 Task: In the  document Alex.epubMake this file  'available offline' Add shortcut to Drive 'My Drive'Email the file to   softage.5@softage.net, with message attached Action Required: This requires your review and response. and file type: 'RTF'
Action: Mouse moved to (46, 74)
Screenshot: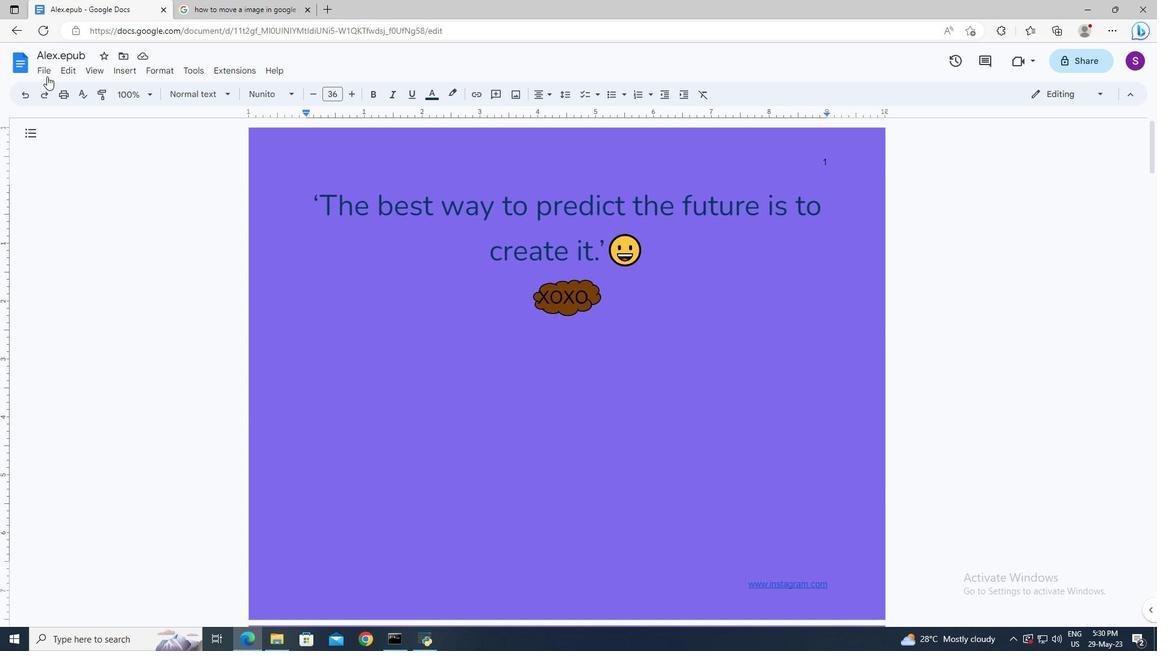 
Action: Mouse pressed left at (46, 74)
Screenshot: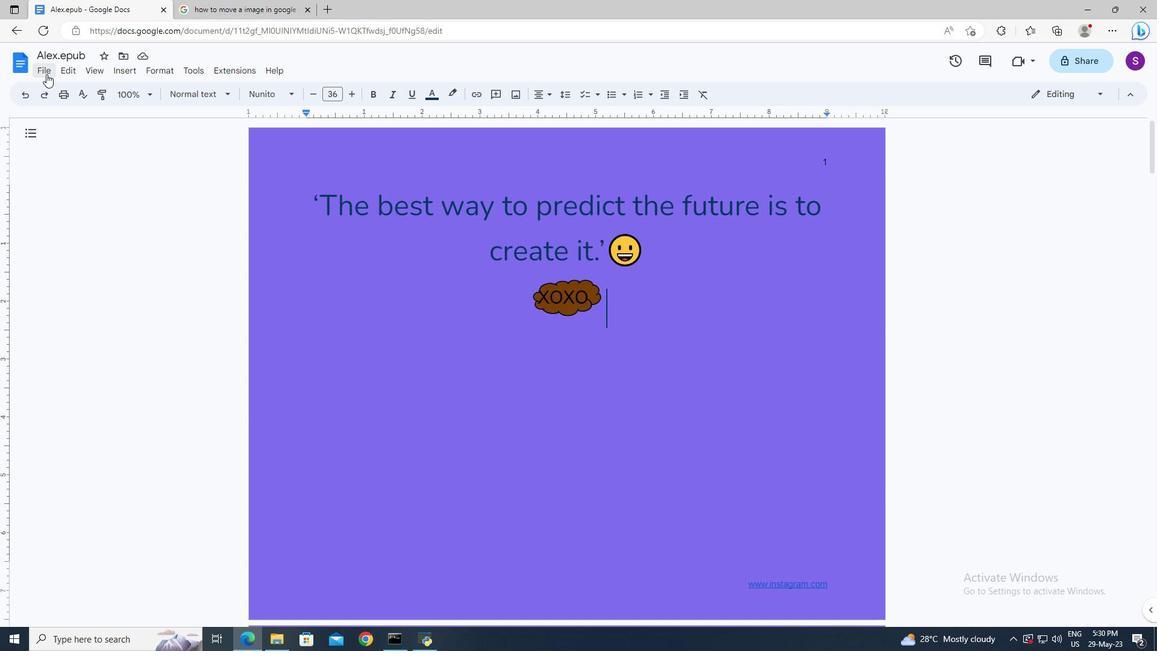 
Action: Mouse moved to (94, 330)
Screenshot: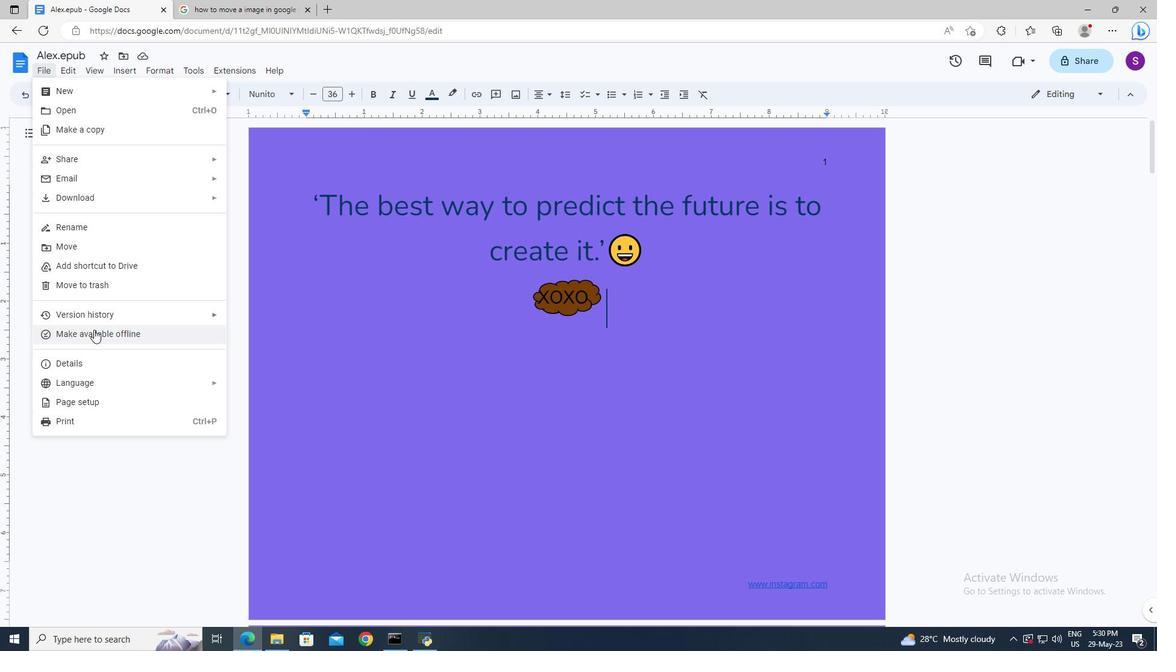 
Action: Mouse pressed left at (94, 330)
Screenshot: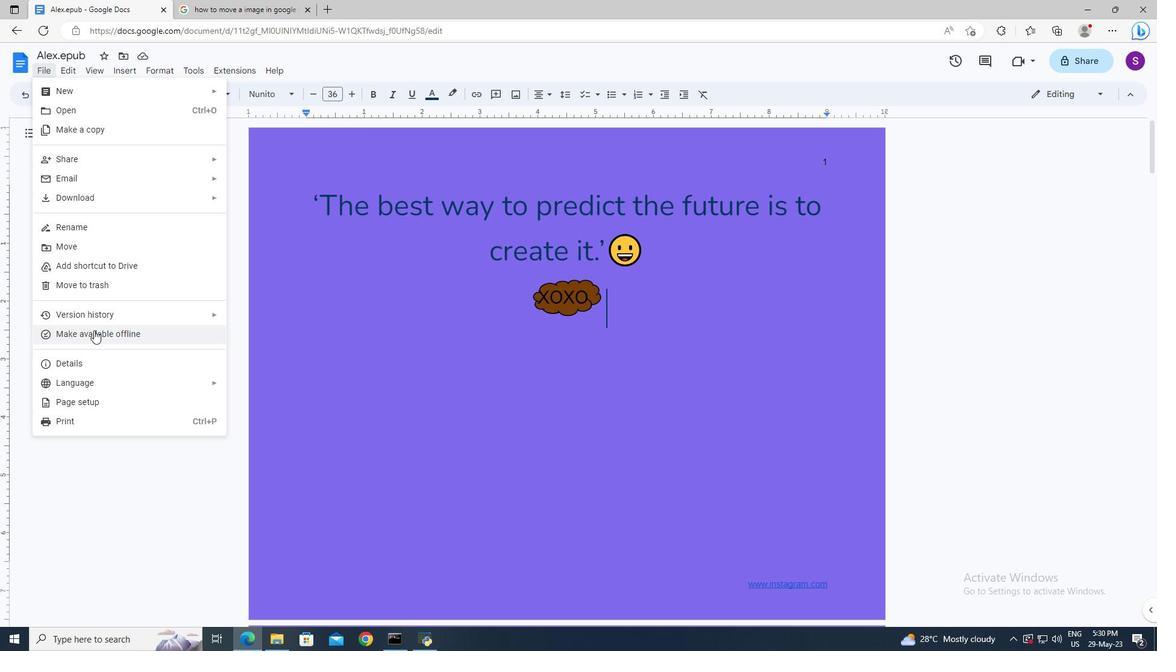 
Action: Mouse moved to (44, 72)
Screenshot: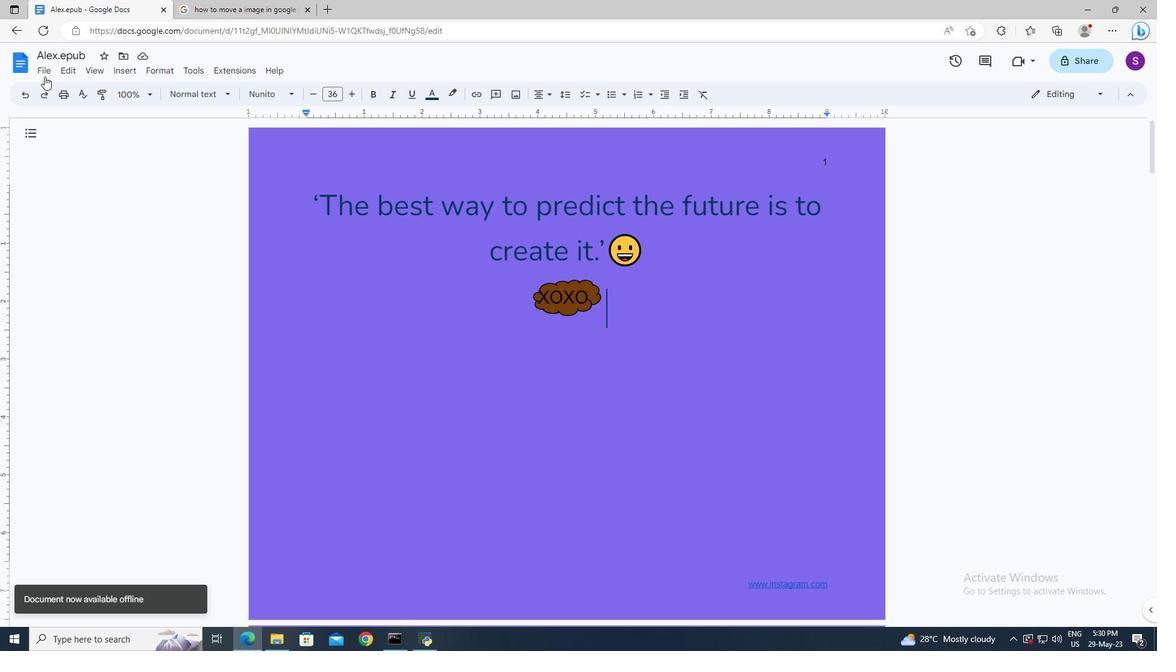
Action: Mouse pressed left at (44, 72)
Screenshot: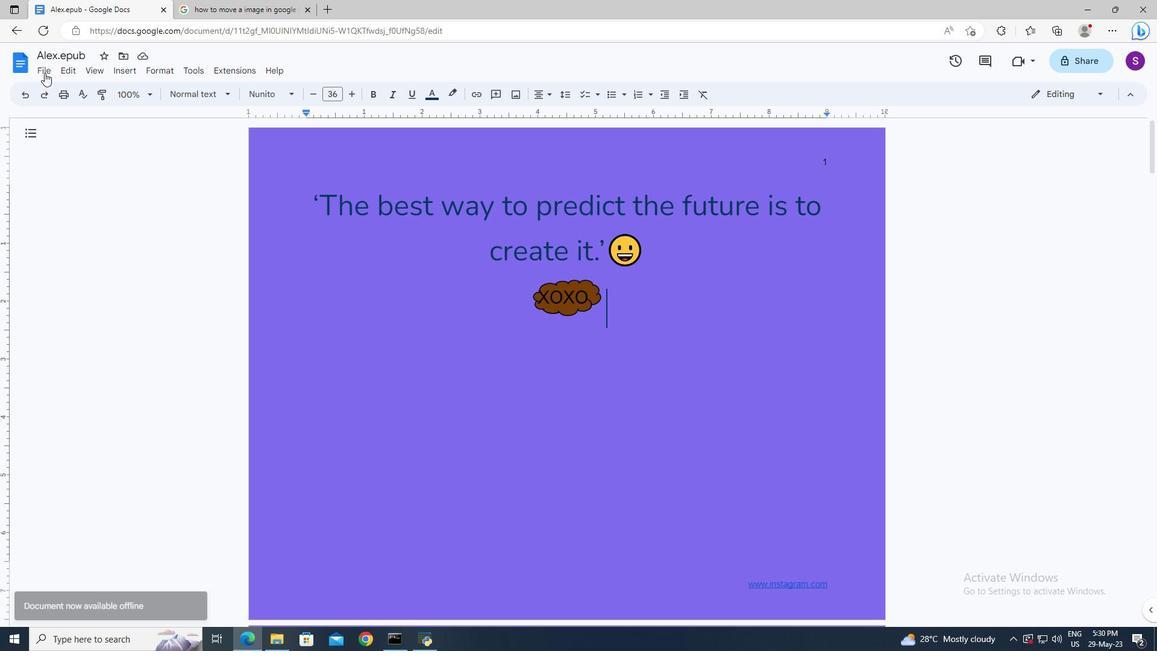 
Action: Mouse moved to (83, 261)
Screenshot: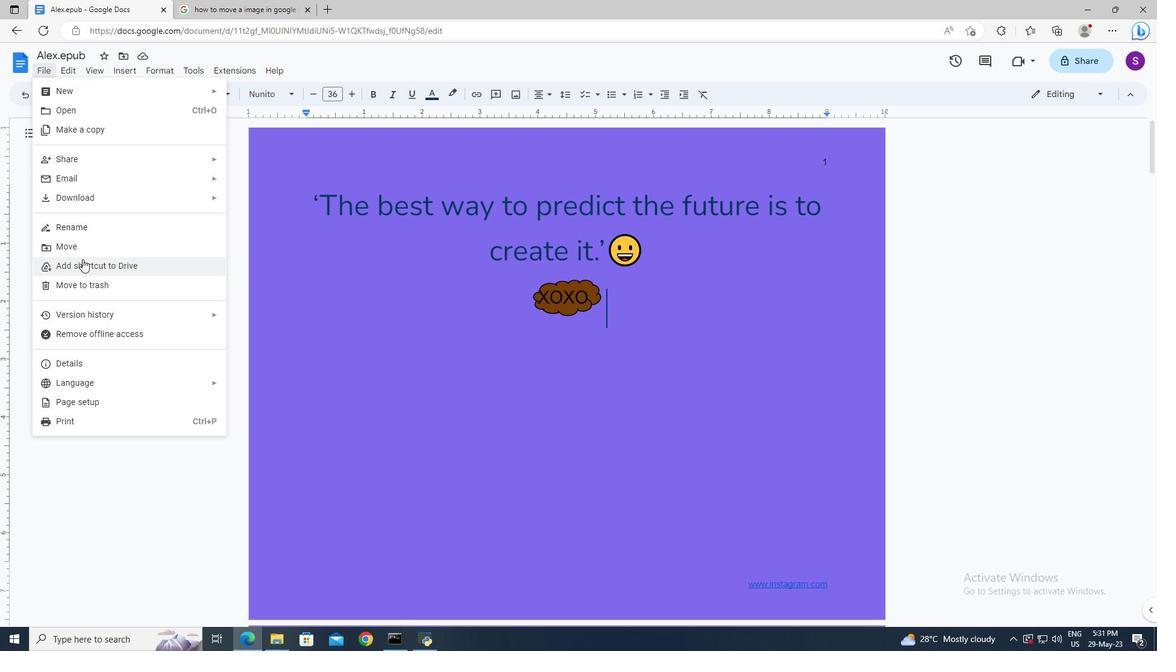 
Action: Mouse pressed left at (83, 261)
Screenshot: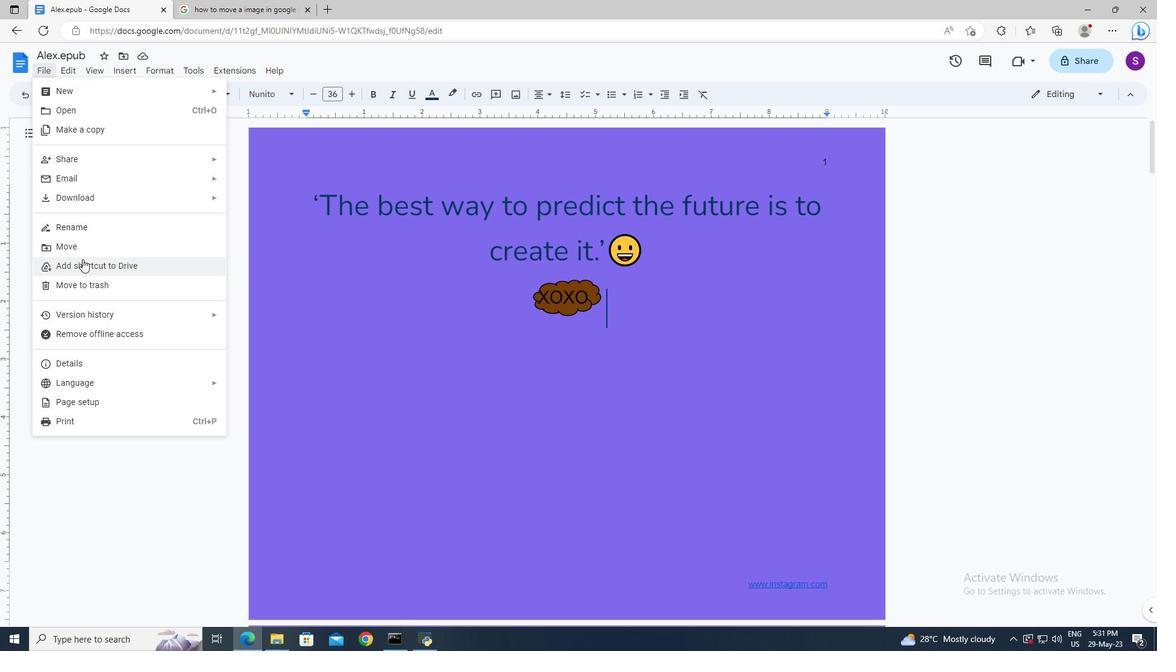 
Action: Mouse moved to (170, 115)
Screenshot: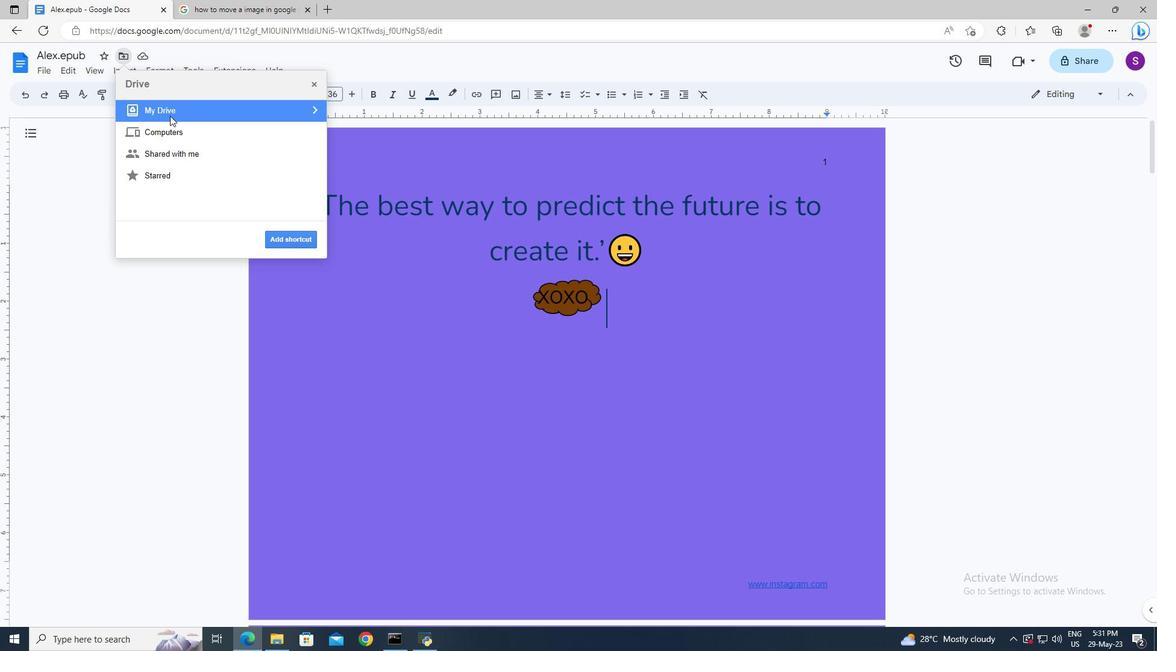 
Action: Mouse pressed left at (170, 115)
Screenshot: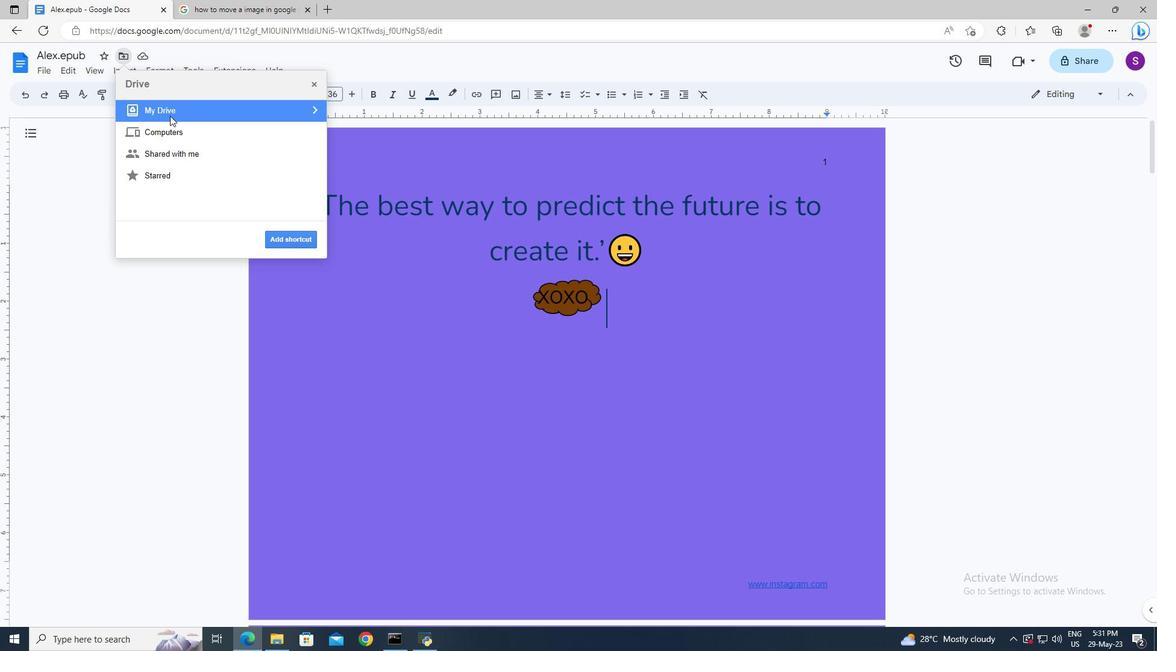 
Action: Mouse moved to (158, 110)
Screenshot: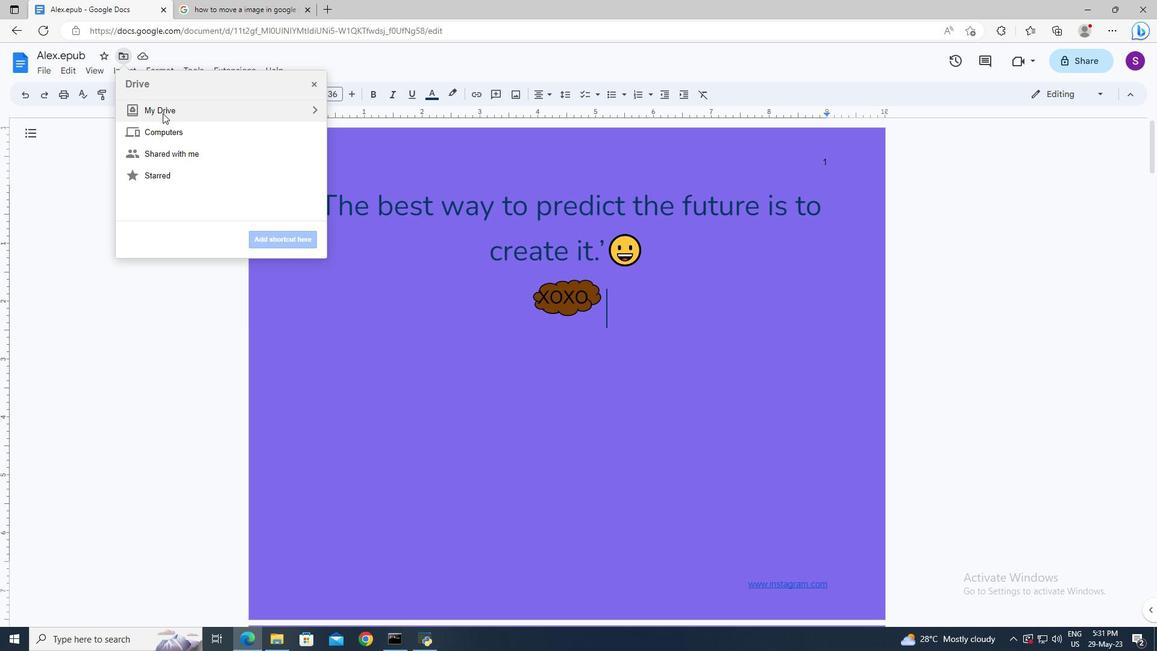 
Action: Mouse pressed left at (158, 110)
Screenshot: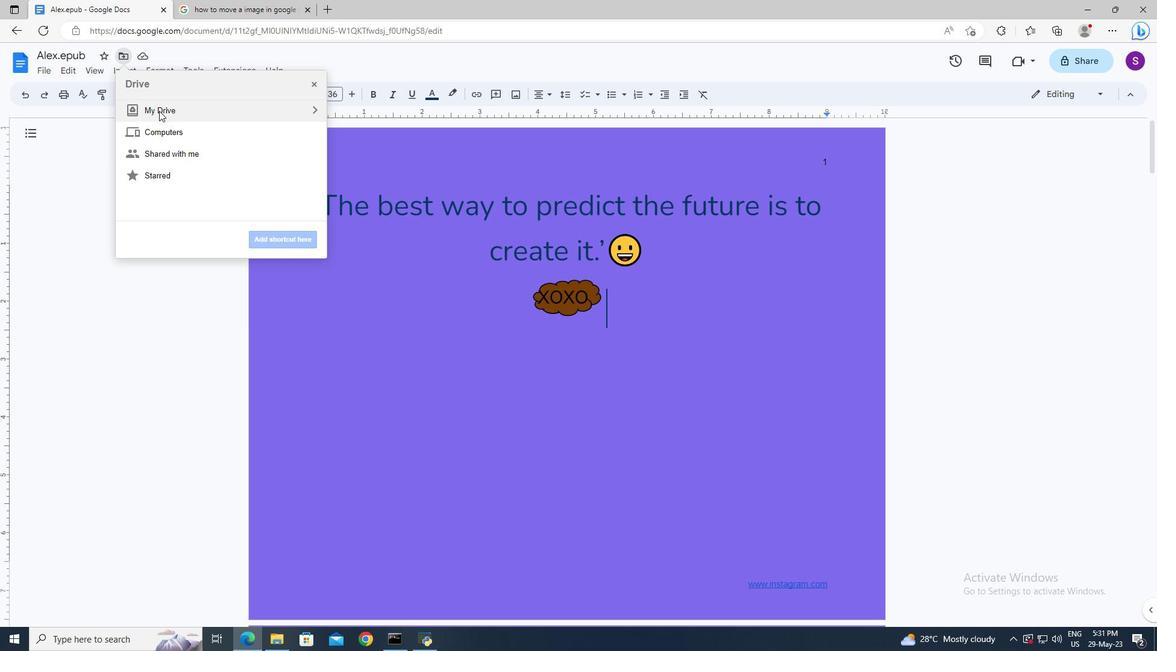 
Action: Mouse moved to (274, 241)
Screenshot: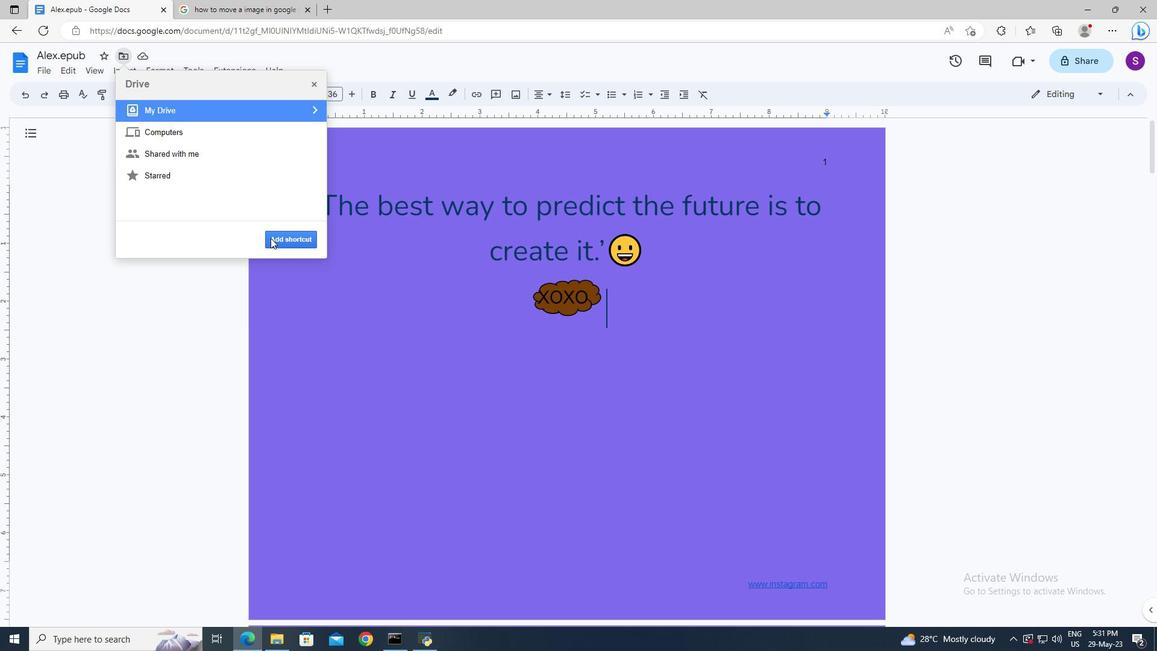 
Action: Mouse pressed left at (274, 241)
Screenshot: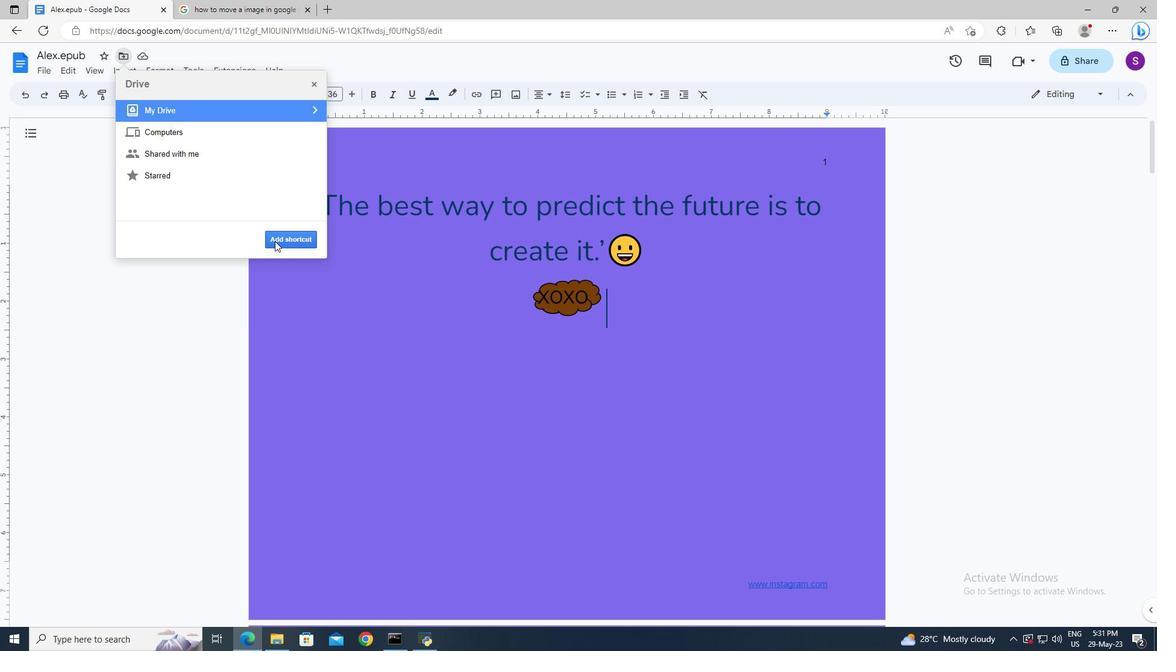
Action: Mouse moved to (50, 71)
Screenshot: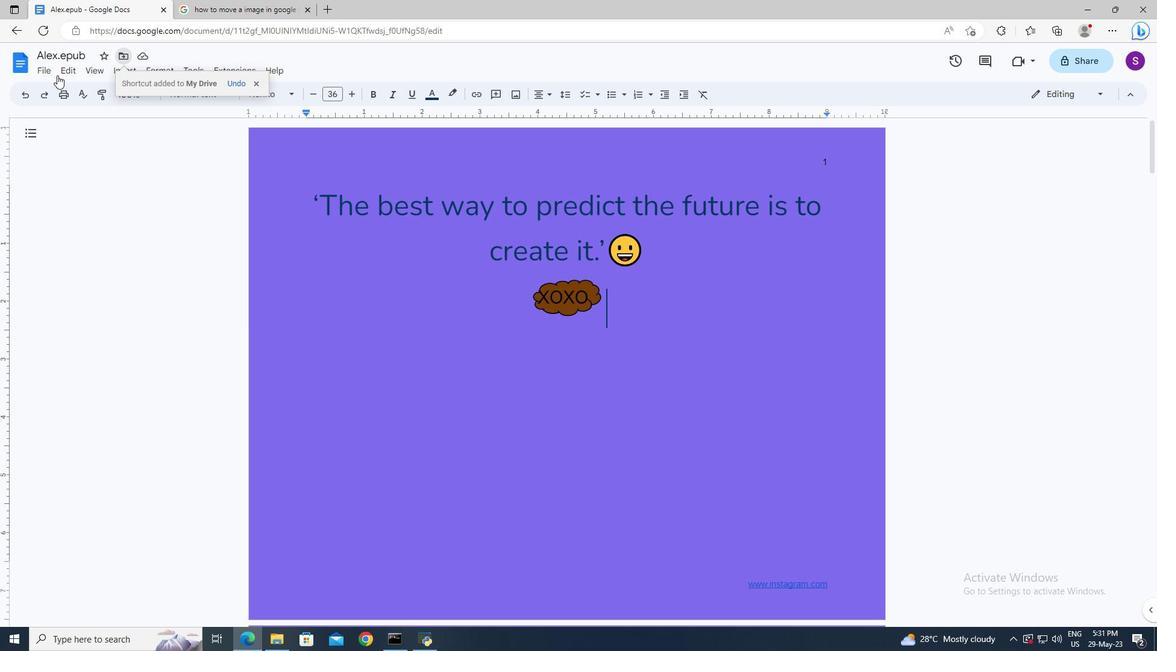 
Action: Mouse pressed left at (50, 71)
Screenshot: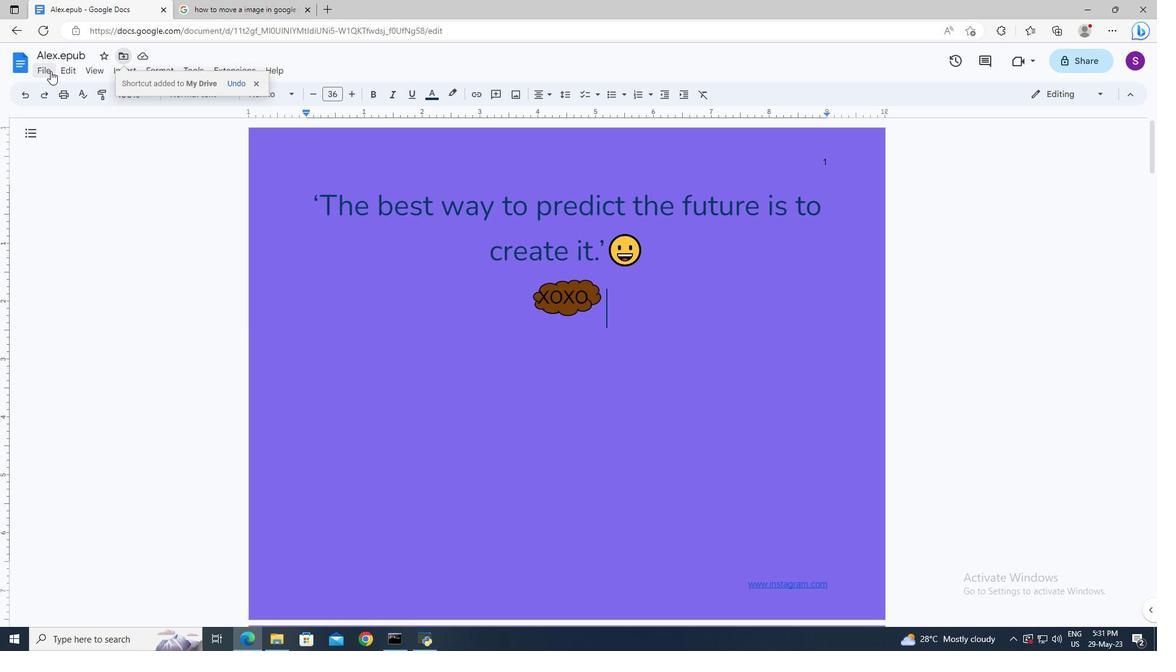 
Action: Mouse moved to (76, 182)
Screenshot: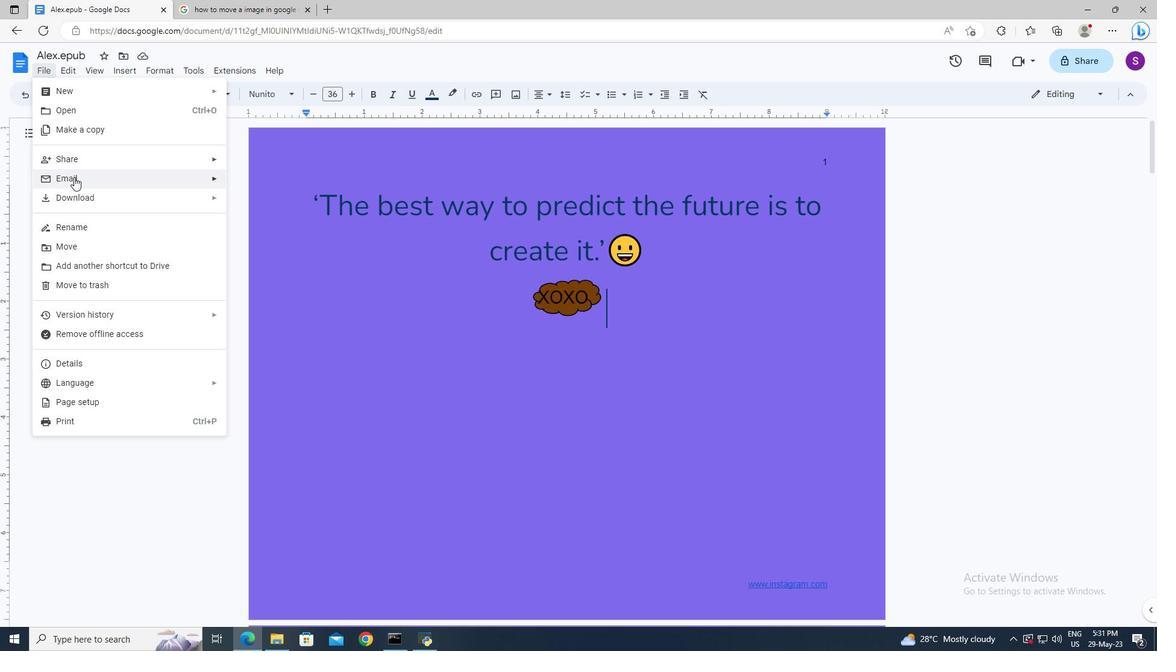 
Action: Mouse pressed left at (76, 182)
Screenshot: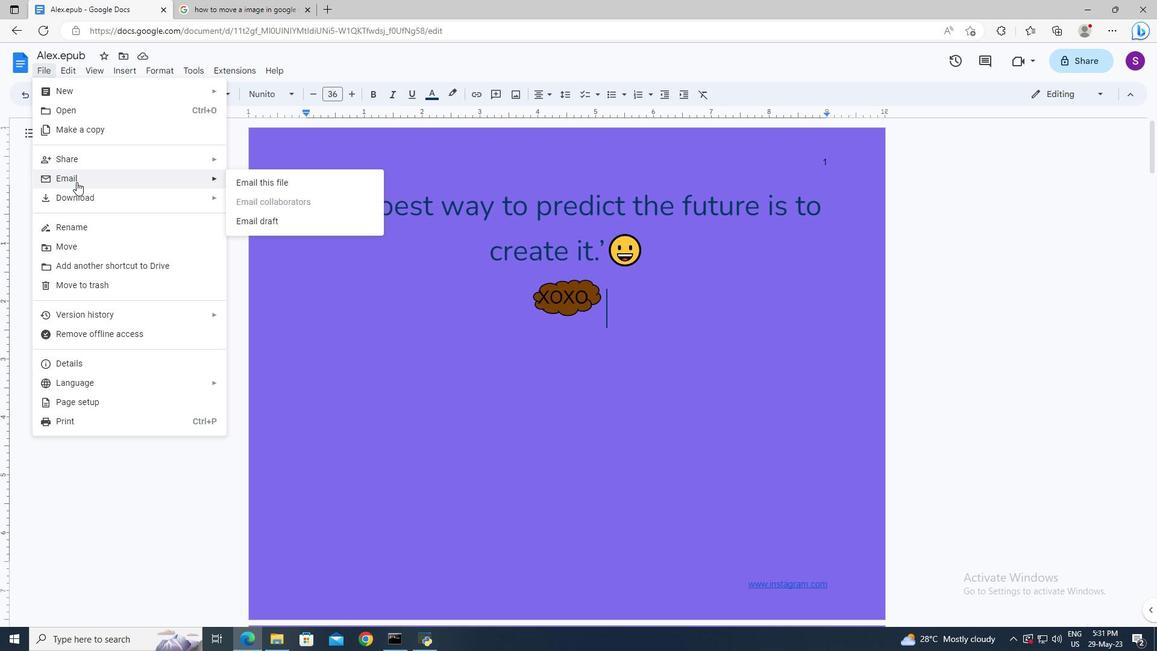 
Action: Mouse moved to (265, 183)
Screenshot: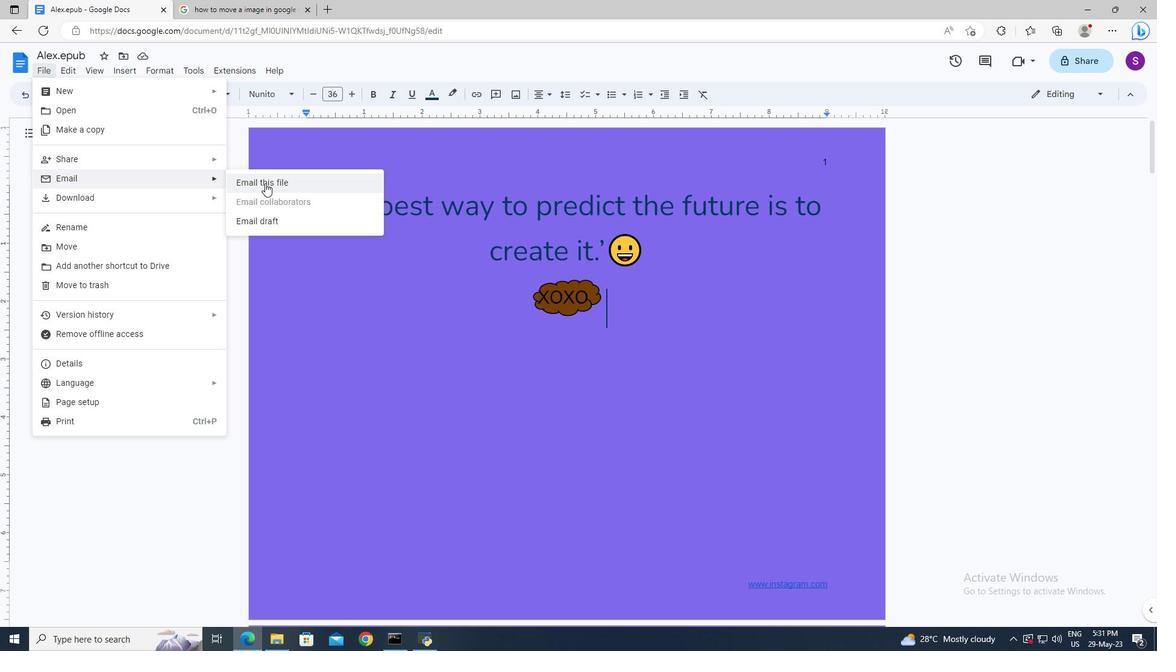 
Action: Mouse pressed left at (265, 183)
Screenshot: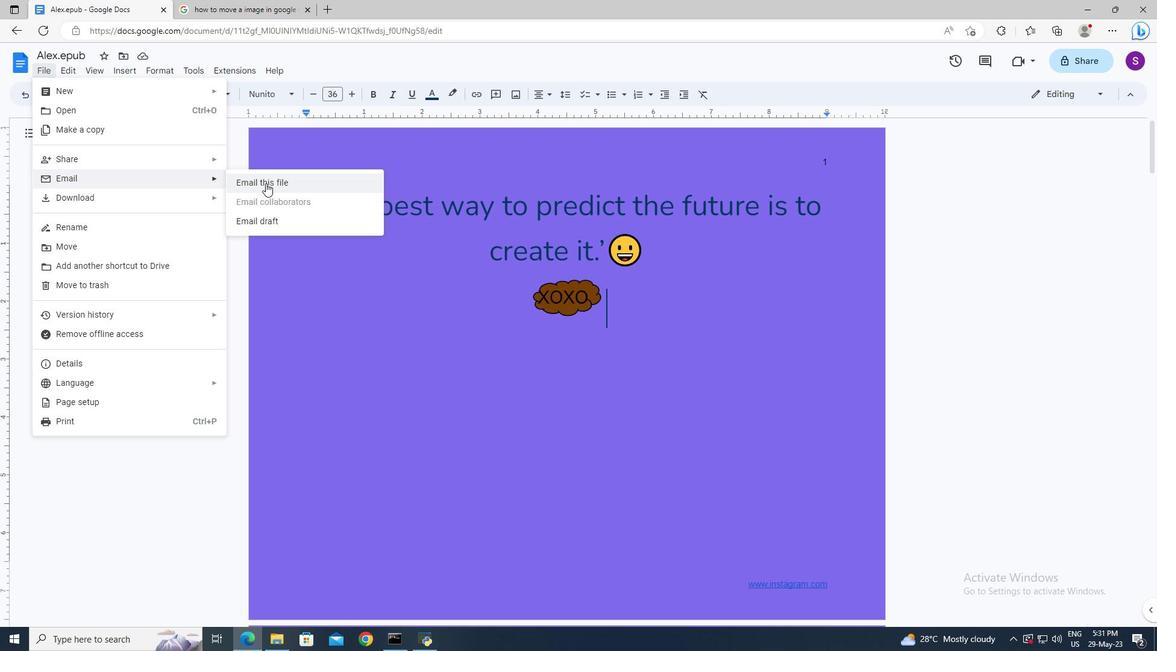 
Action: Mouse moved to (475, 262)
Screenshot: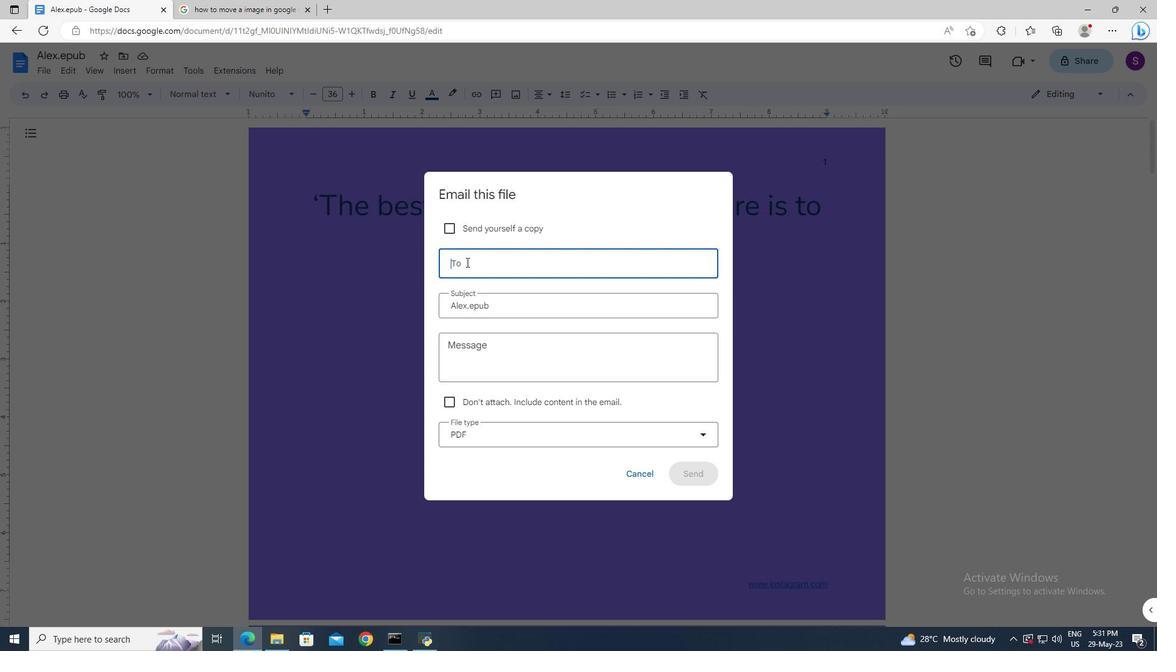 
Action: Mouse pressed left at (475, 262)
Screenshot: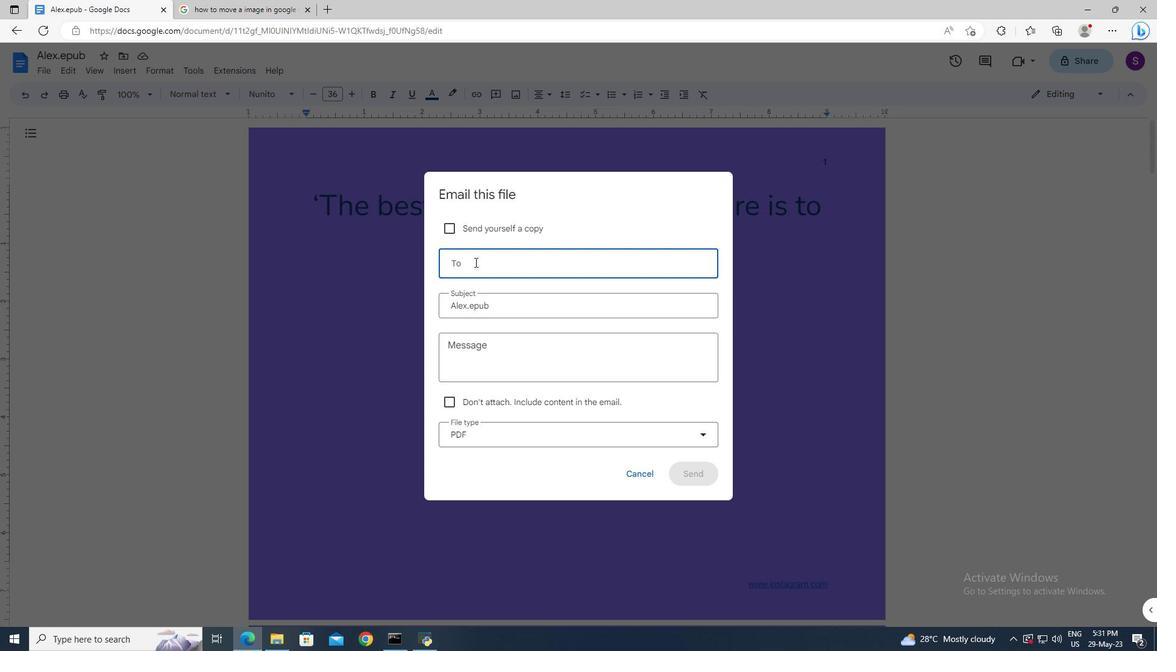 
Action: Key pressed softaf<Key.backspace>a<Key.backspace>ge.5<Key.shift>@softage.net<Key.enter>
Screenshot: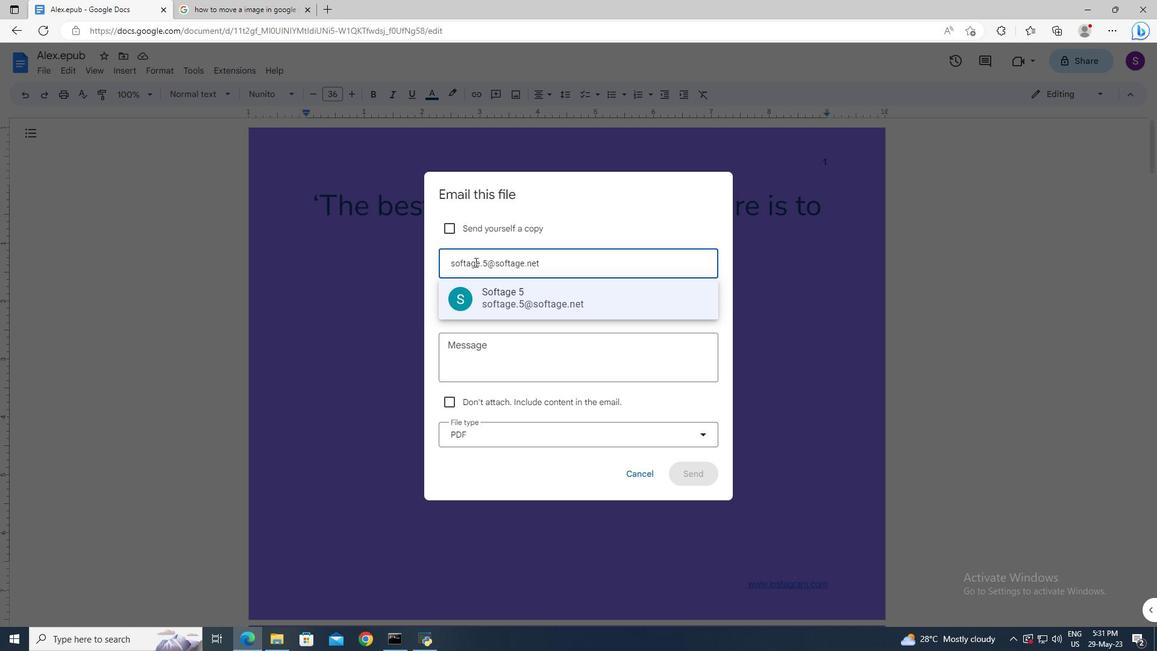 
Action: Mouse moved to (463, 347)
Screenshot: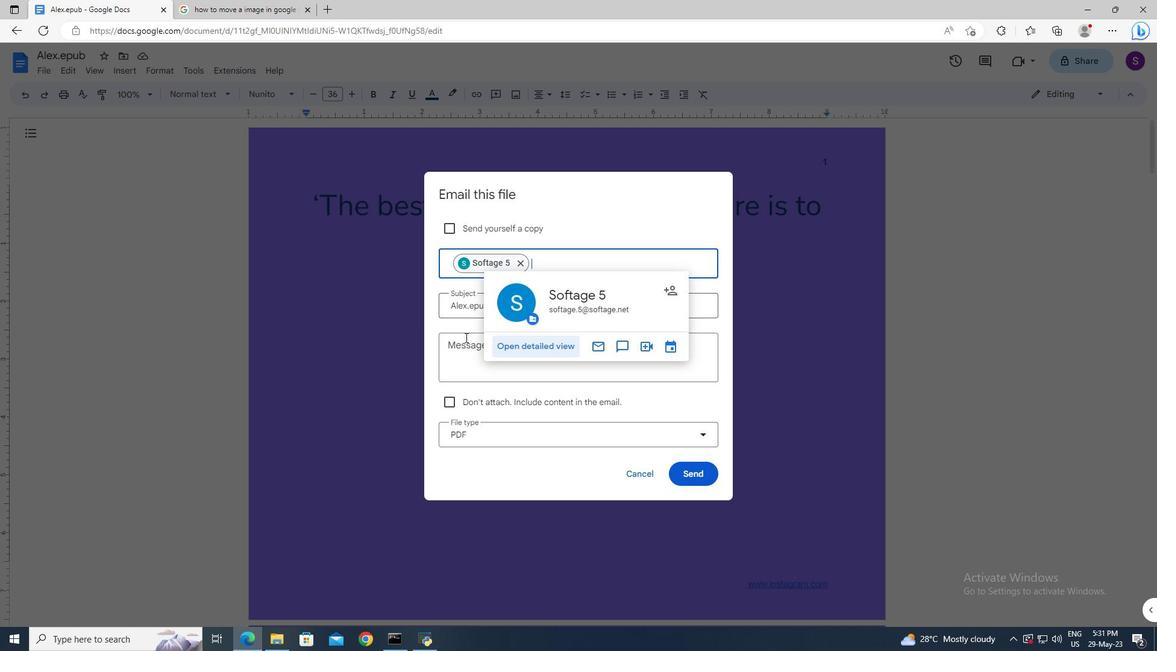
Action: Mouse pressed left at (463, 347)
Screenshot: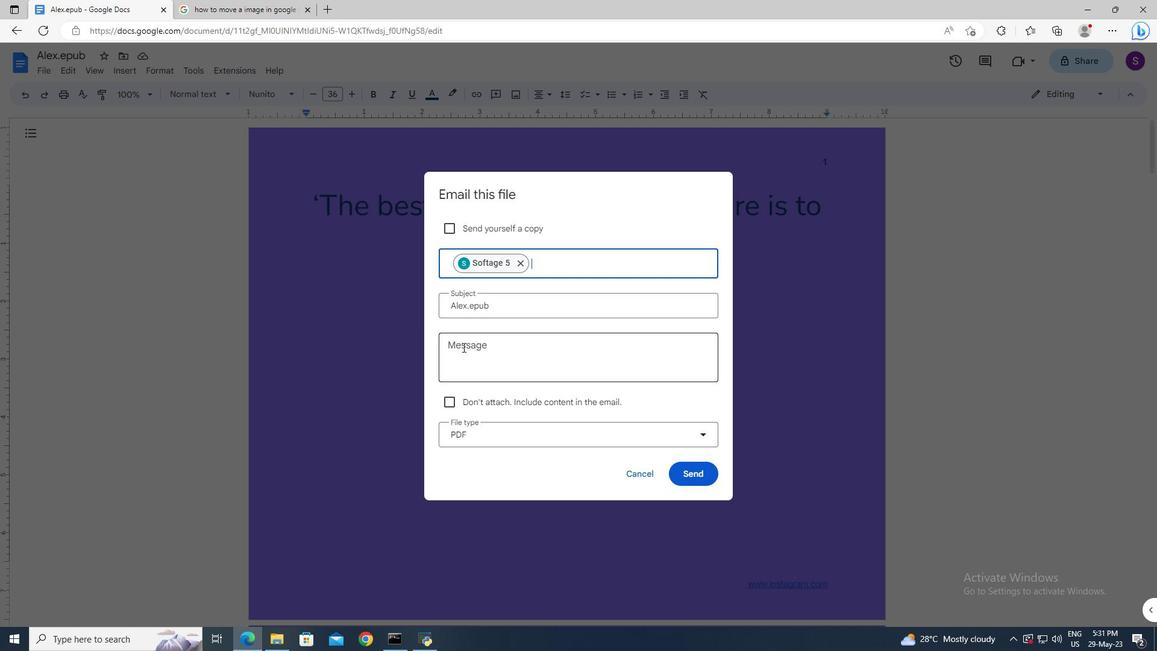 
Action: Key pressed <Key.shift>Action<Key.space><Key.shift>Required.<Key.backspace><Key.shift>:<Key.space><Key.shift>Th<Key.backspace>his<Key.space>requires<Key.space>your<Key.space>review<Key.space>and<Key.space>response.
Screenshot: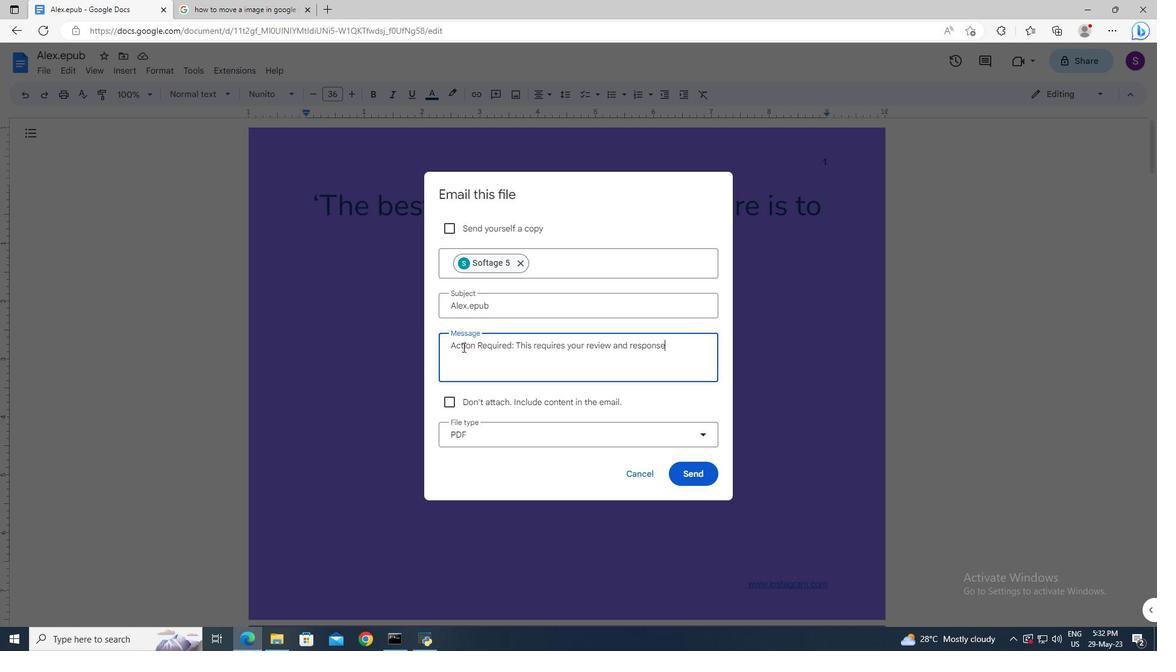
Action: Mouse moved to (456, 440)
Screenshot: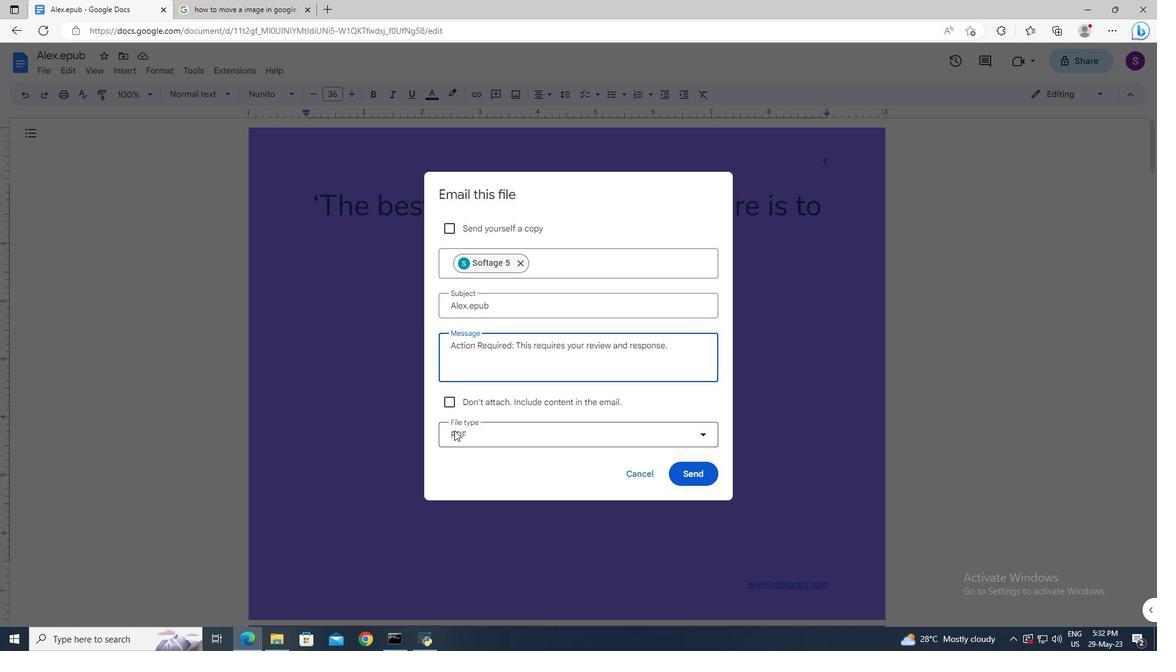 
Action: Mouse pressed left at (456, 440)
Screenshot: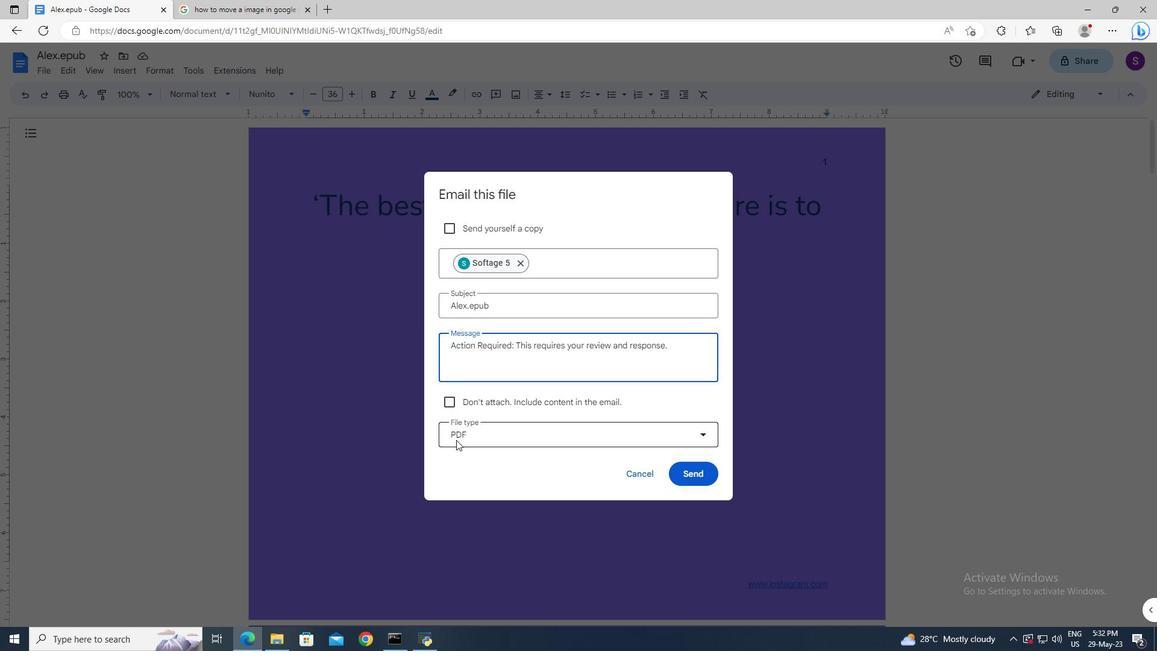 
Action: Mouse moved to (480, 488)
Screenshot: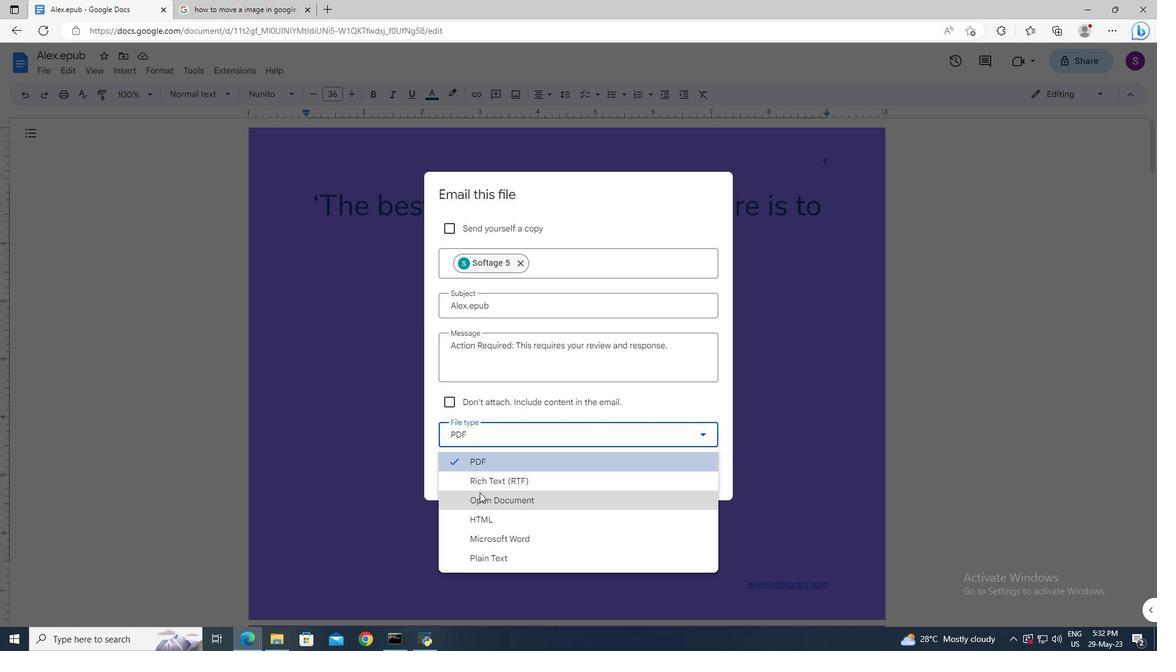 
Action: Mouse pressed left at (480, 488)
Screenshot: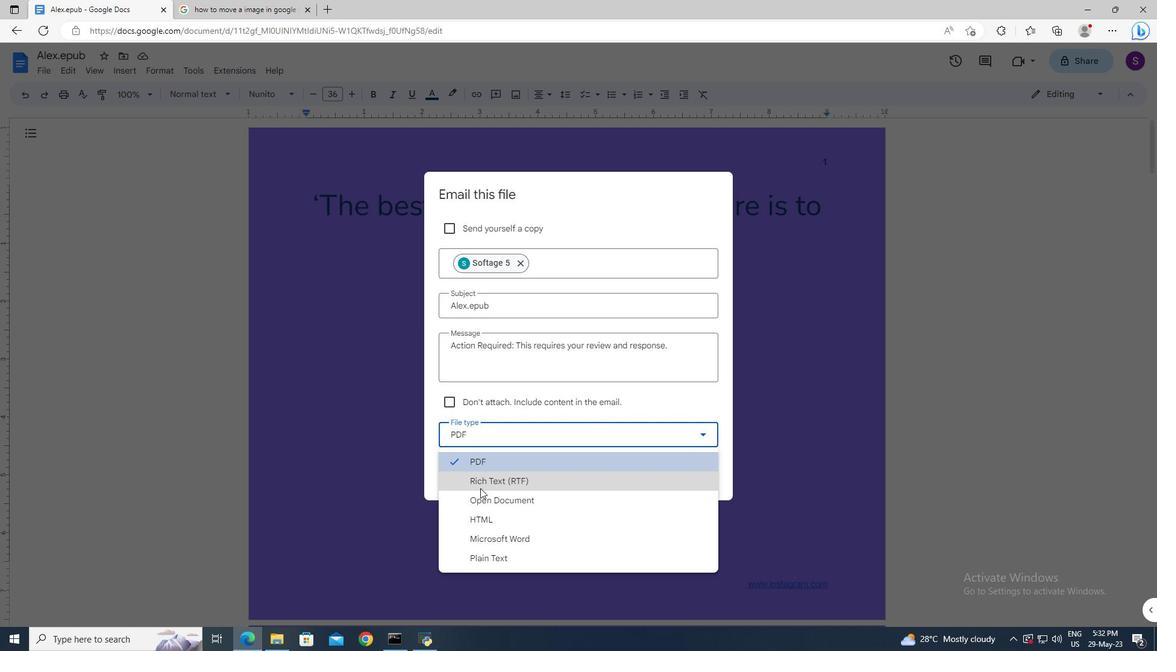 
Action: Mouse moved to (686, 476)
Screenshot: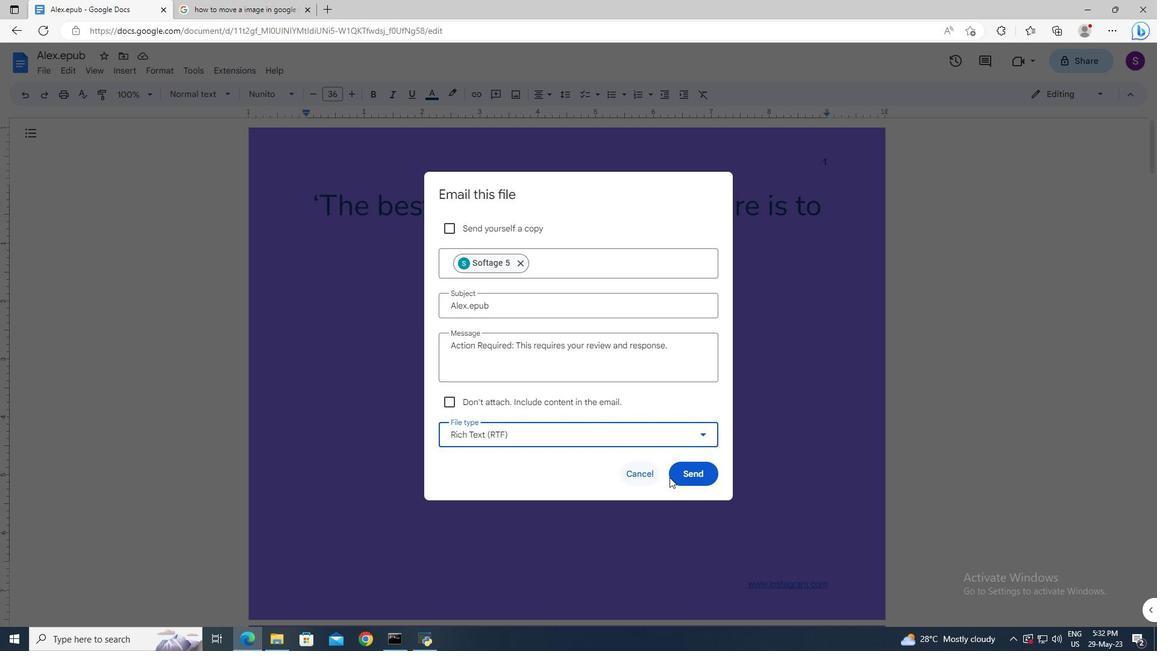 
Action: Mouse pressed left at (686, 476)
Screenshot: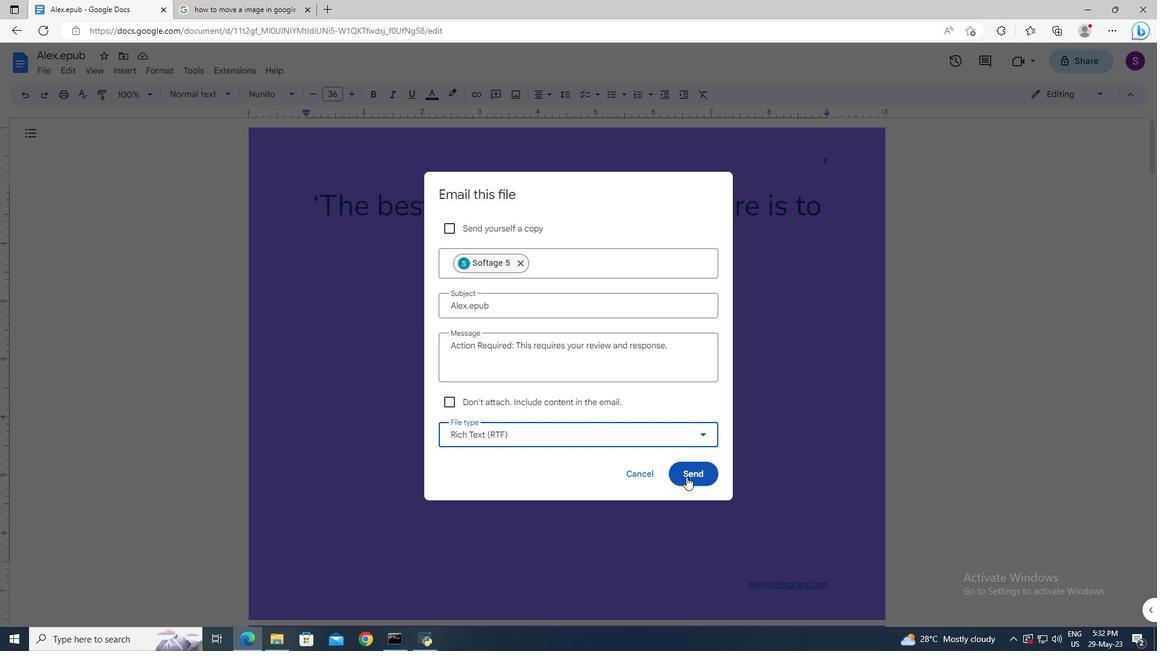 
